 Task: Create a due date automation trigger when advanced on, 2 working days before a card is due add dates with a start date at 11:00 AM.
Action: Mouse moved to (1046, 75)
Screenshot: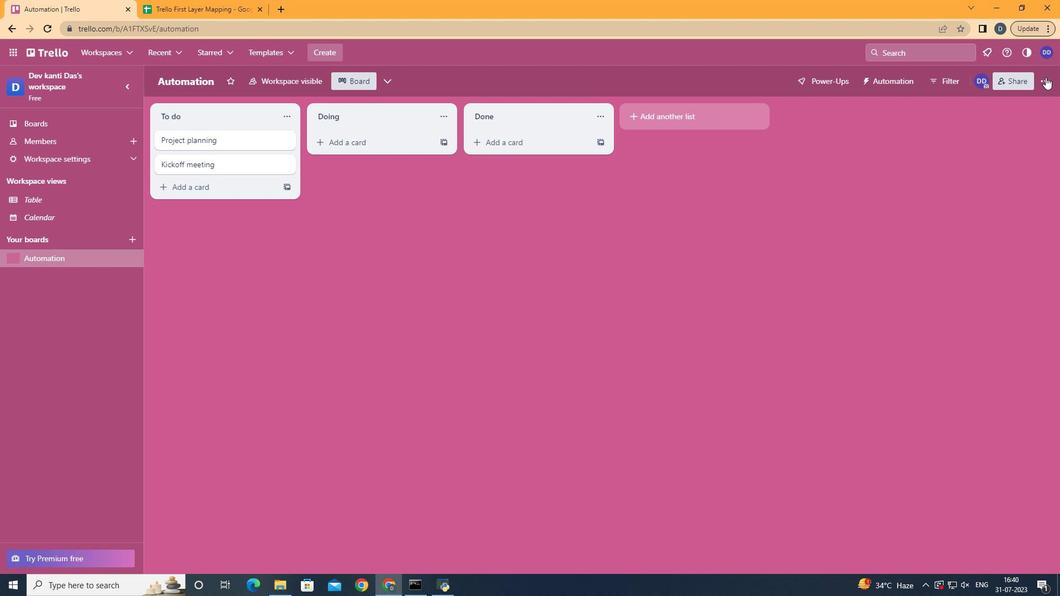 
Action: Mouse pressed left at (1046, 75)
Screenshot: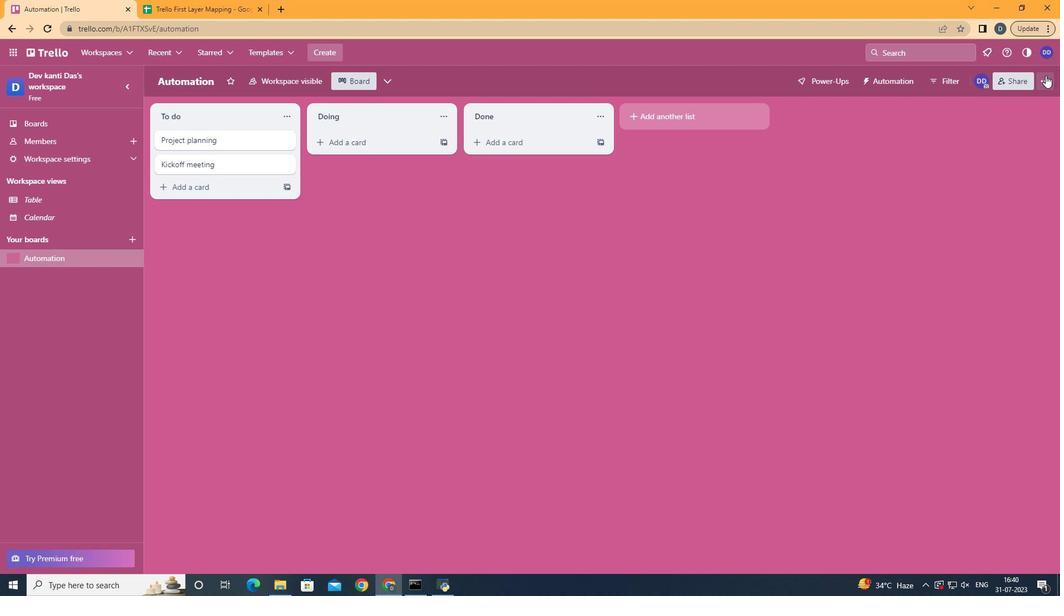 
Action: Mouse moved to (967, 228)
Screenshot: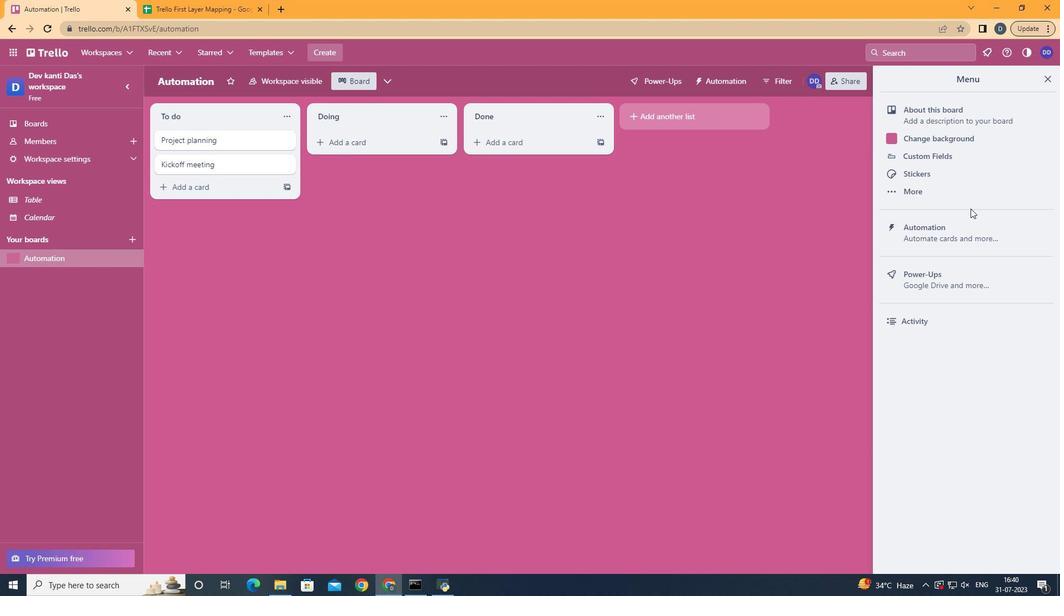 
Action: Mouse pressed left at (967, 228)
Screenshot: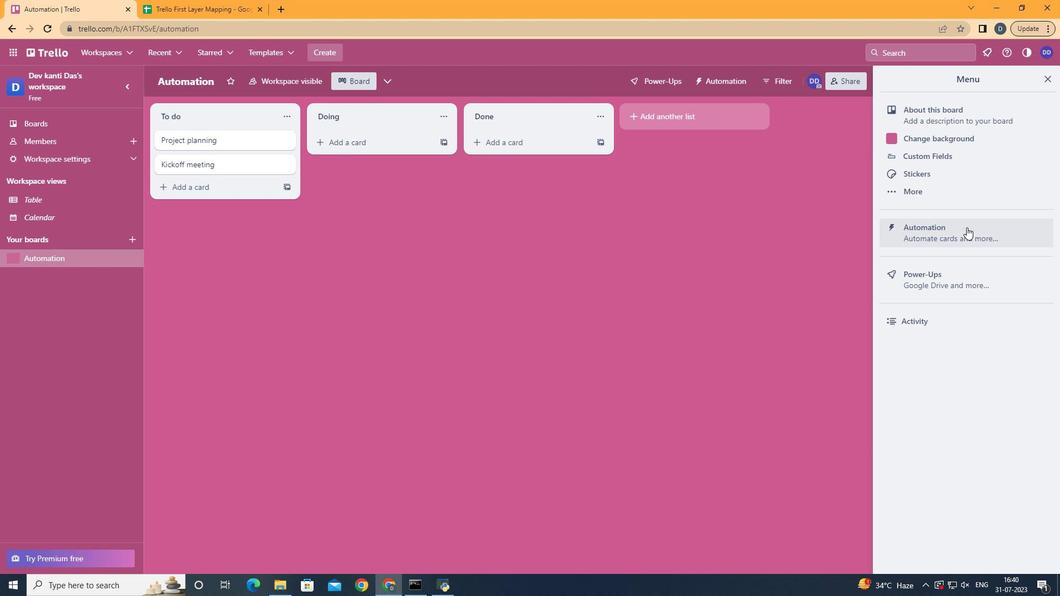 
Action: Mouse moved to (186, 217)
Screenshot: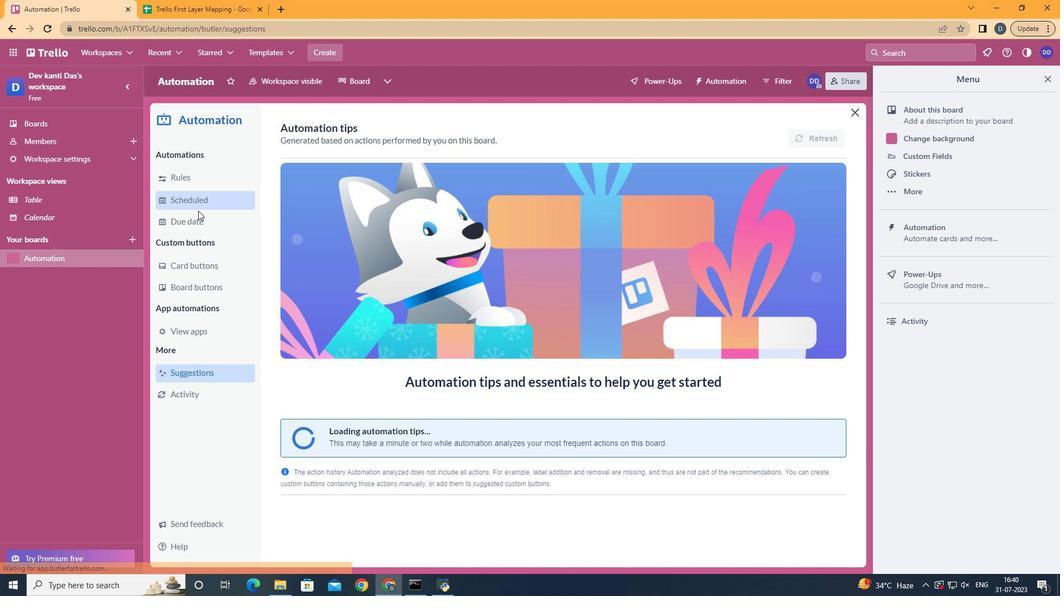 
Action: Mouse pressed left at (186, 217)
Screenshot: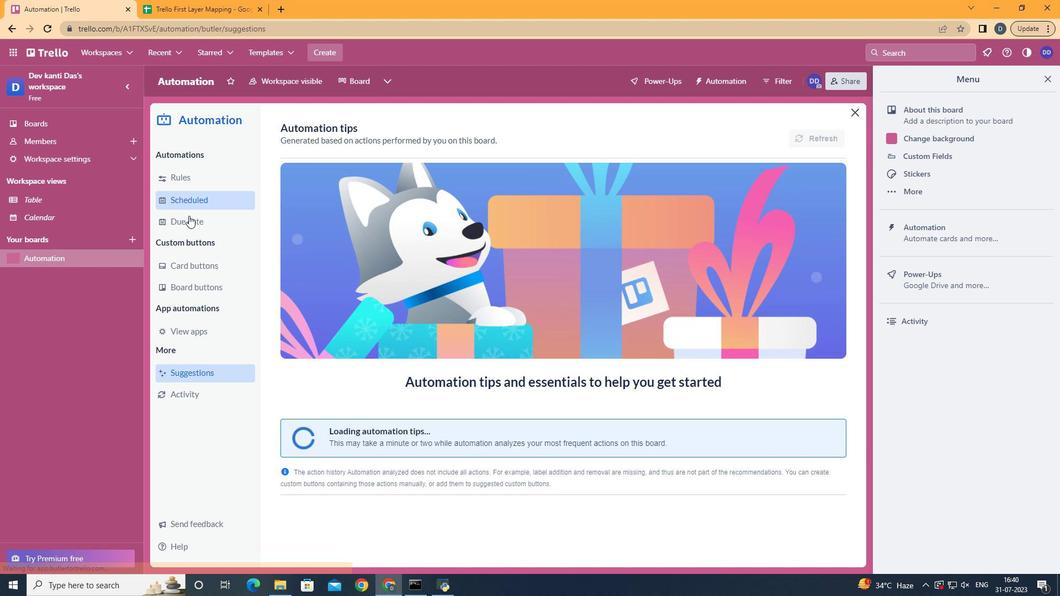 
Action: Mouse moved to (777, 129)
Screenshot: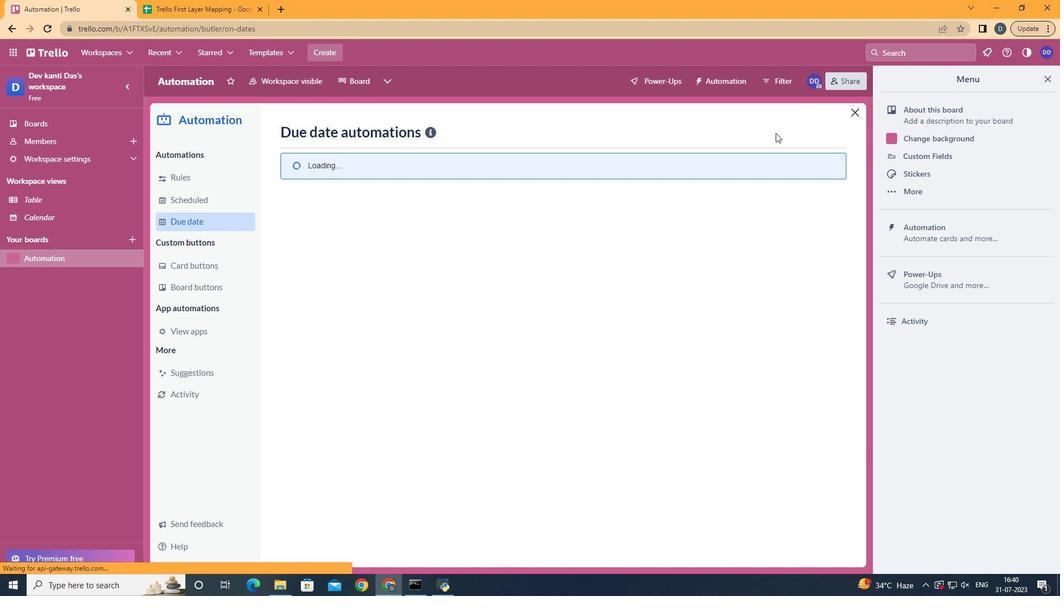 
Action: Mouse pressed left at (777, 129)
Screenshot: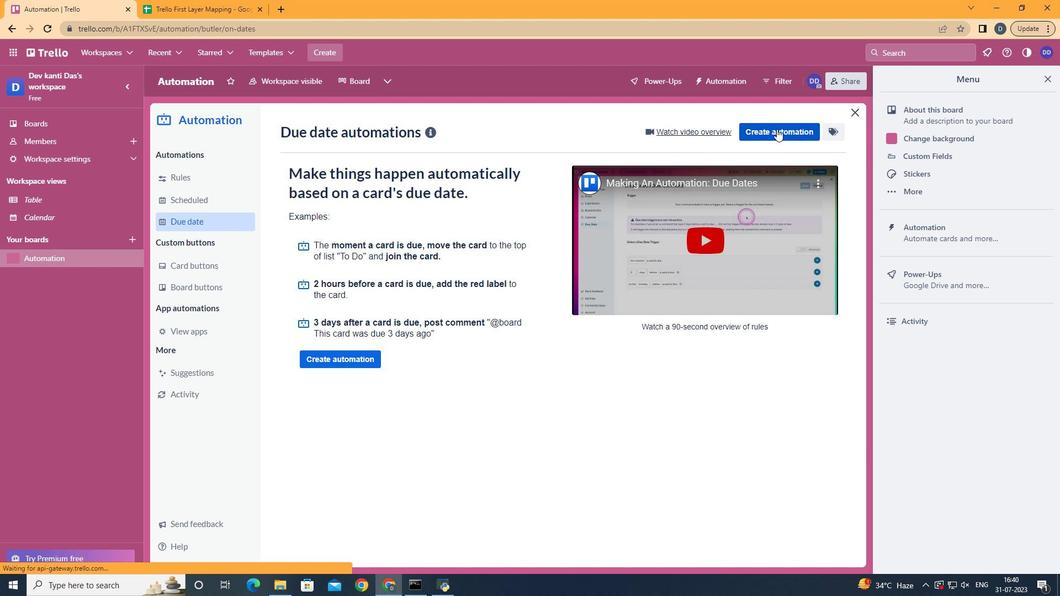 
Action: Mouse moved to (541, 247)
Screenshot: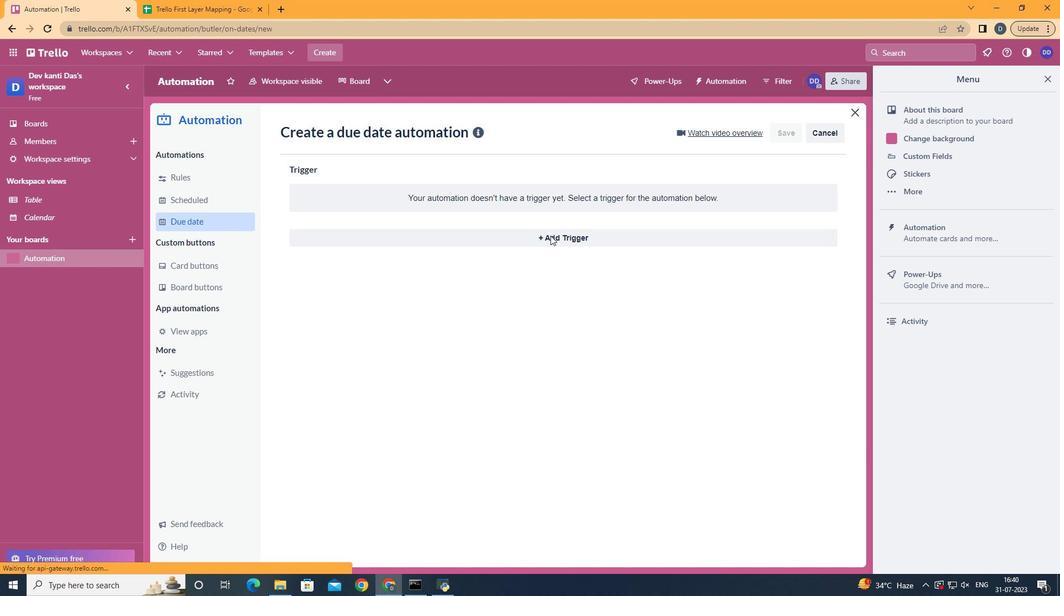 
Action: Mouse pressed left at (541, 247)
Screenshot: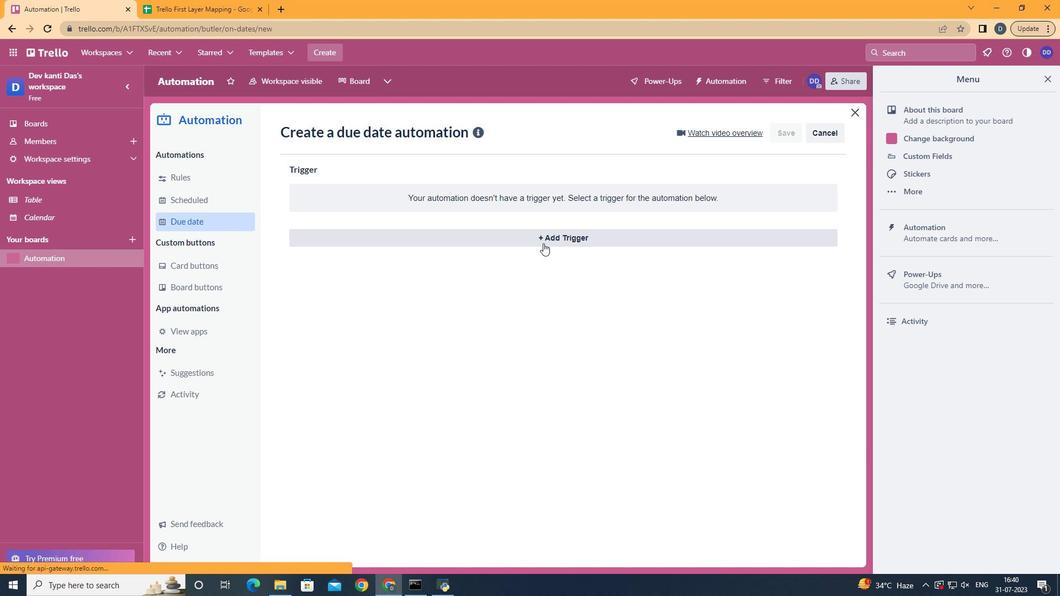 
Action: Mouse moved to (589, 240)
Screenshot: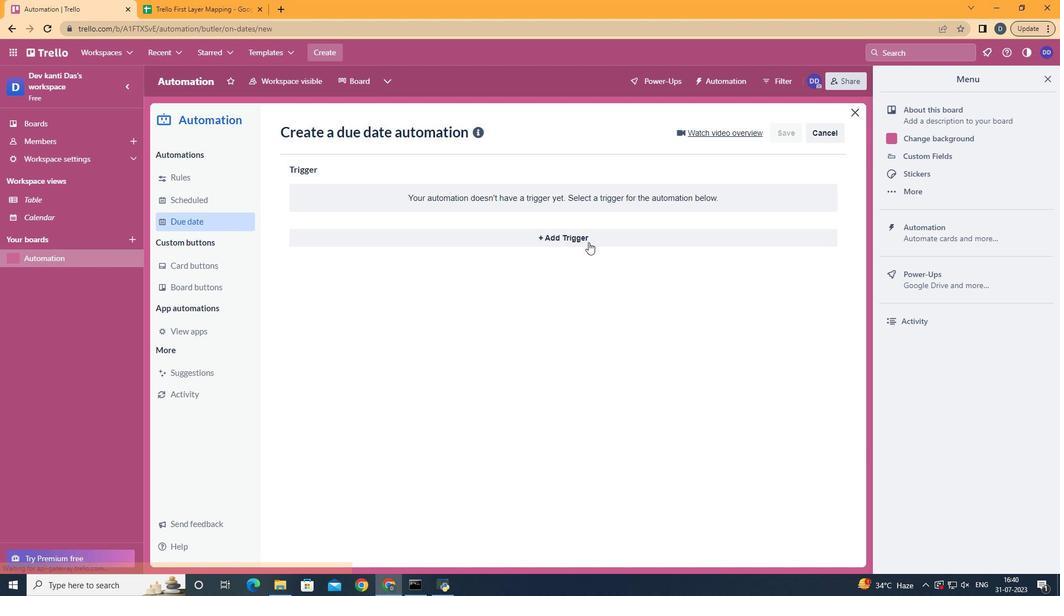 
Action: Mouse pressed left at (589, 240)
Screenshot: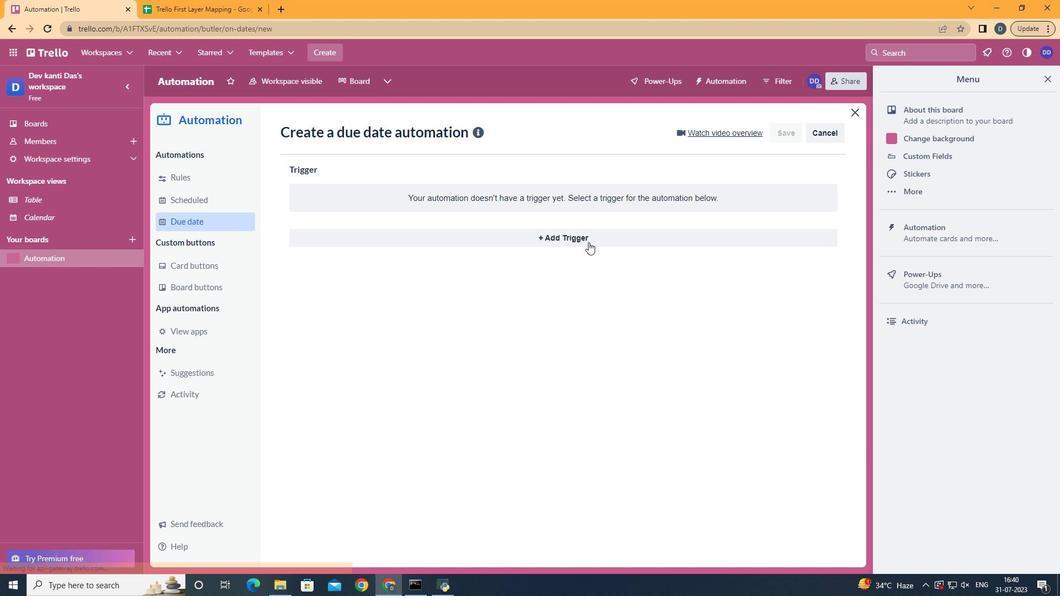
Action: Mouse moved to (365, 444)
Screenshot: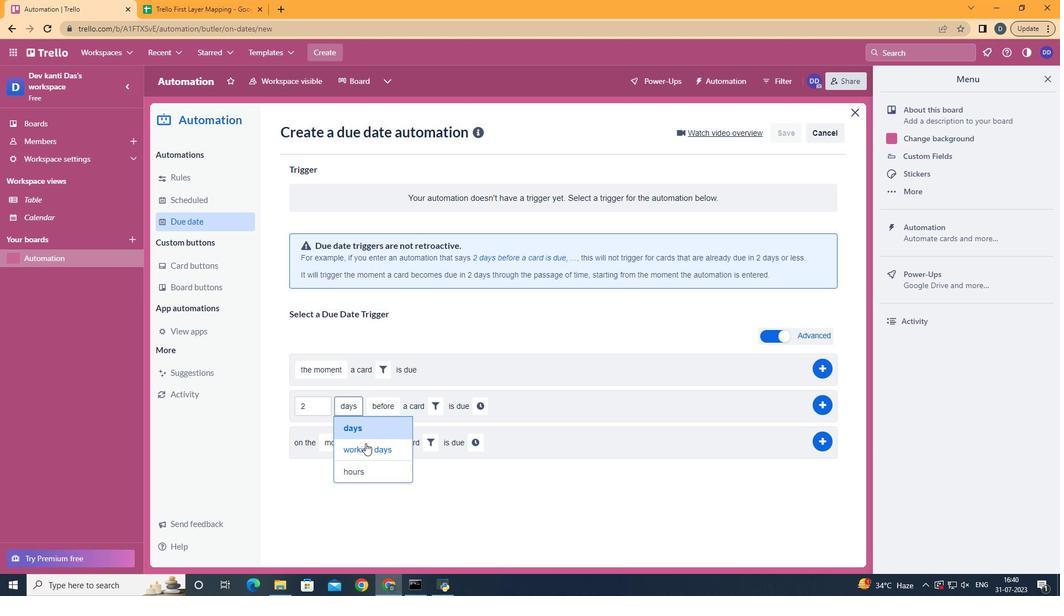 
Action: Mouse pressed left at (365, 444)
Screenshot: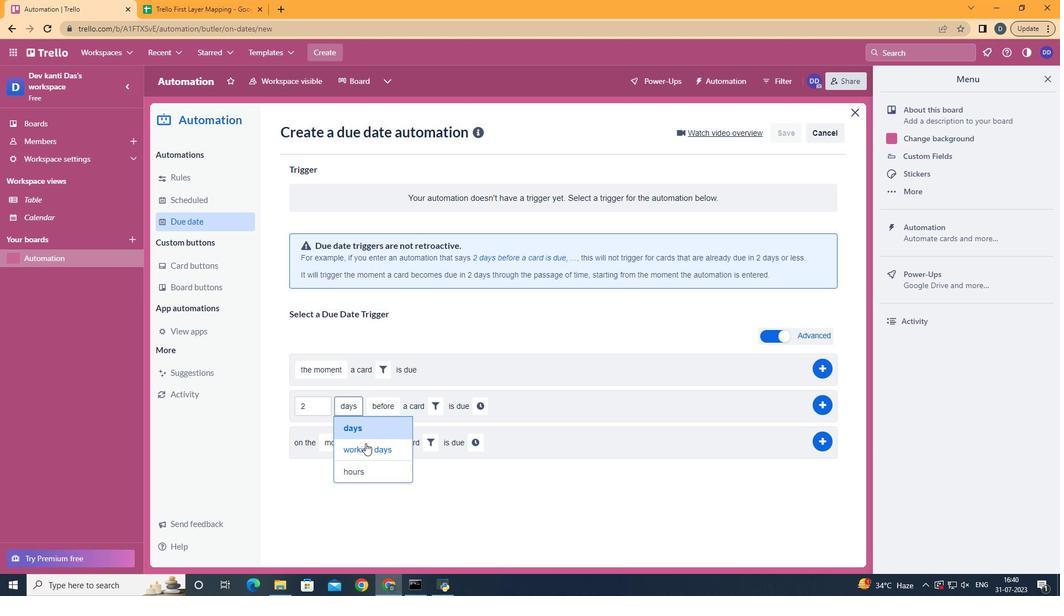 
Action: Mouse moved to (473, 409)
Screenshot: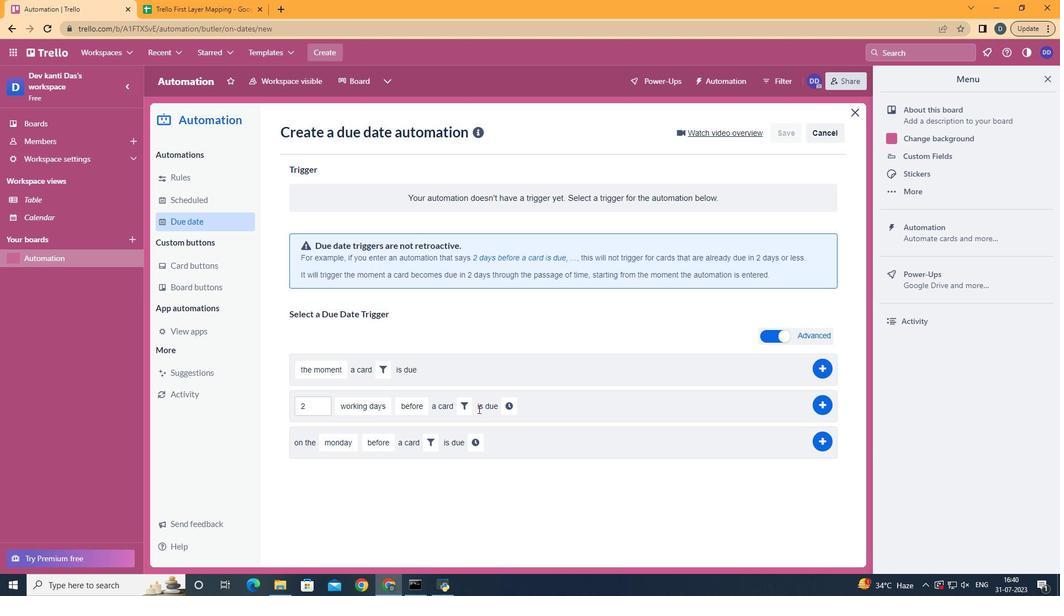 
Action: Mouse pressed left at (473, 409)
Screenshot: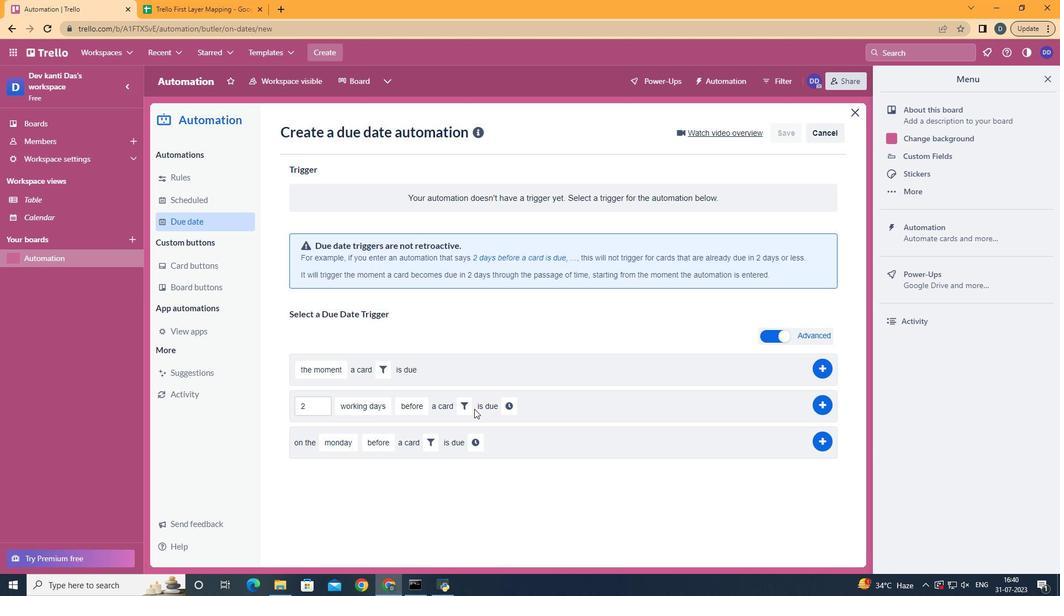 
Action: Mouse moved to (467, 407)
Screenshot: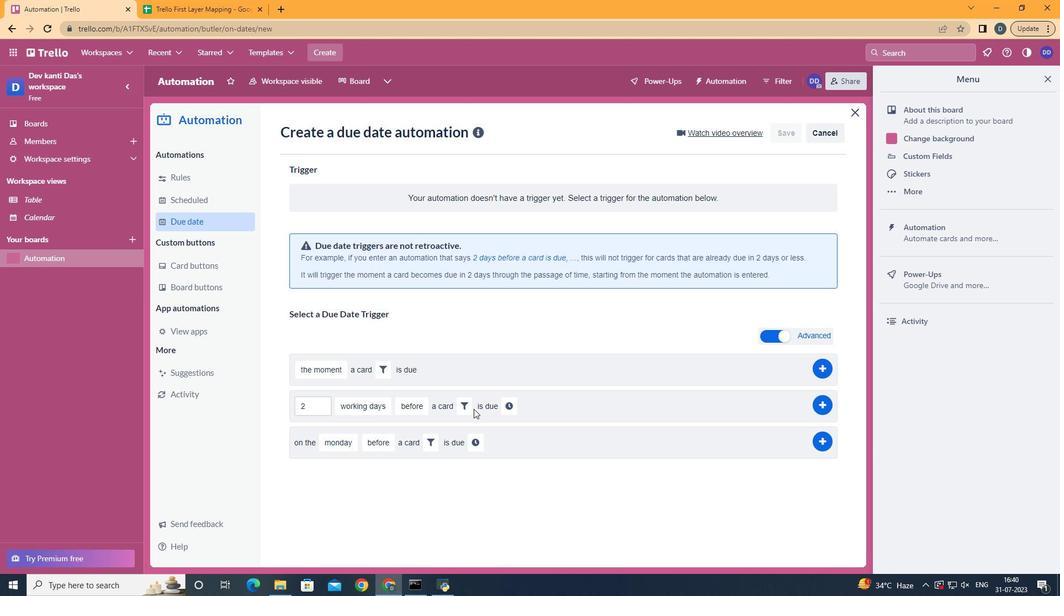 
Action: Mouse pressed left at (467, 407)
Screenshot: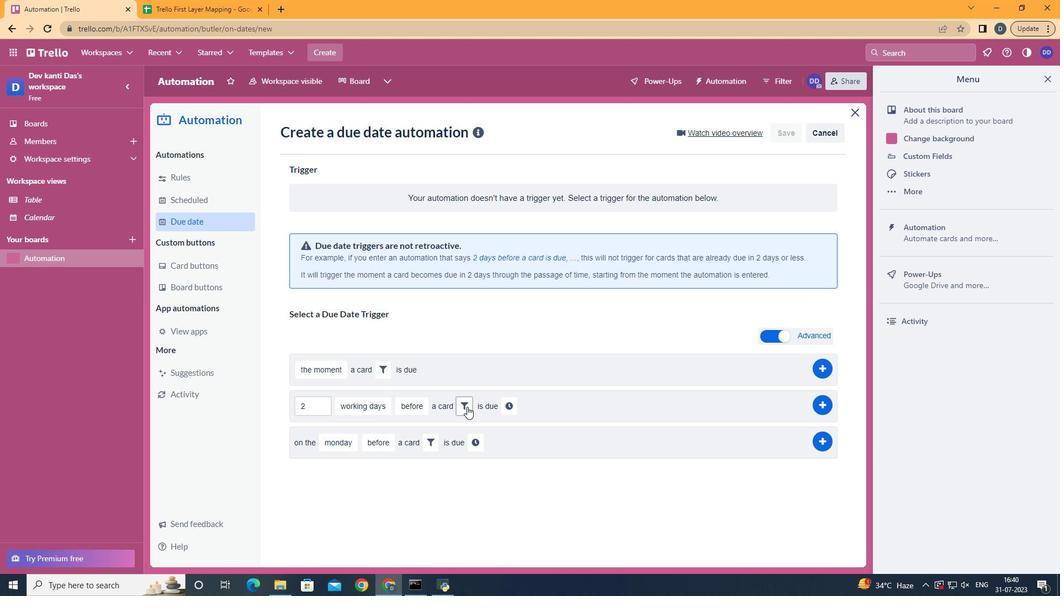 
Action: Mouse moved to (525, 438)
Screenshot: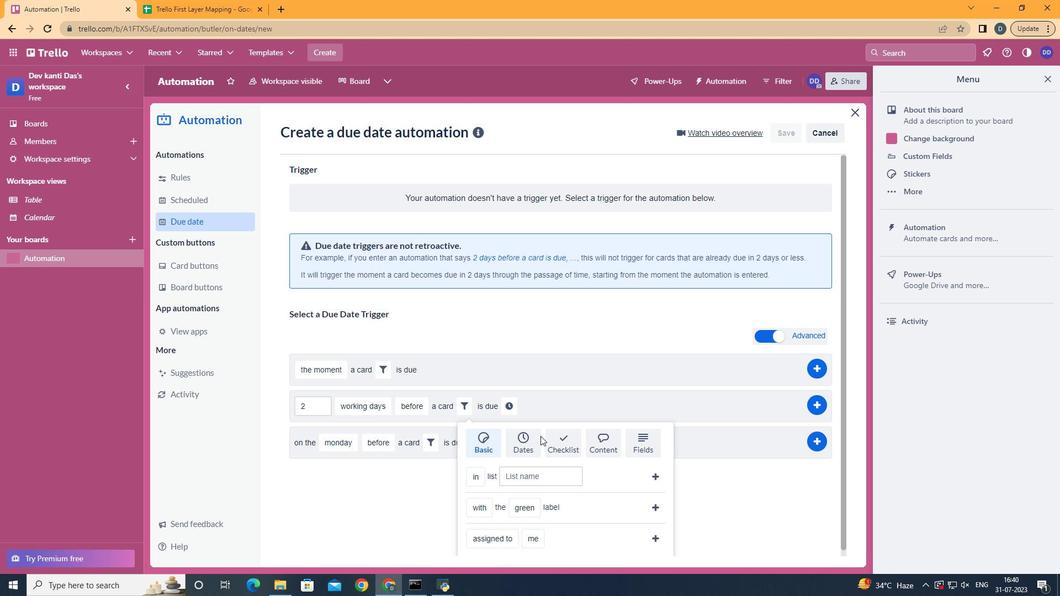 
Action: Mouse pressed left at (525, 438)
Screenshot: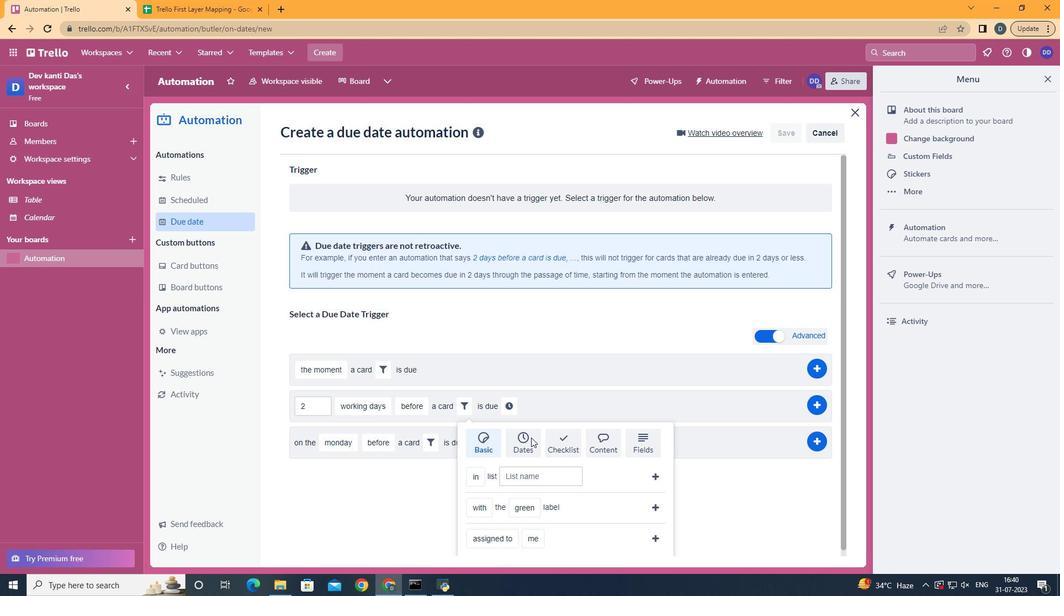 
Action: Mouse moved to (480, 528)
Screenshot: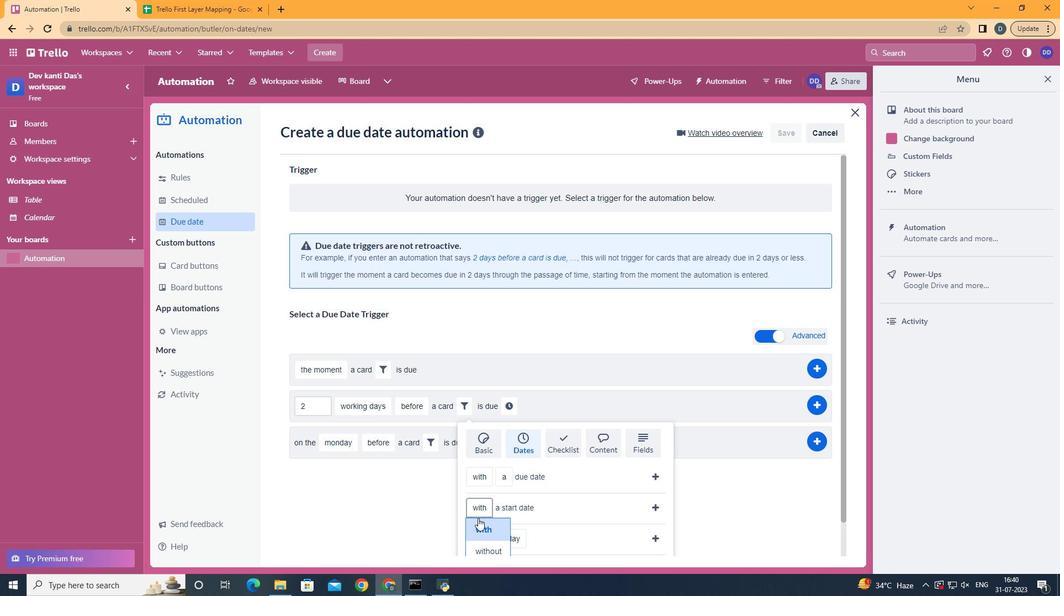 
Action: Mouse pressed left at (480, 528)
Screenshot: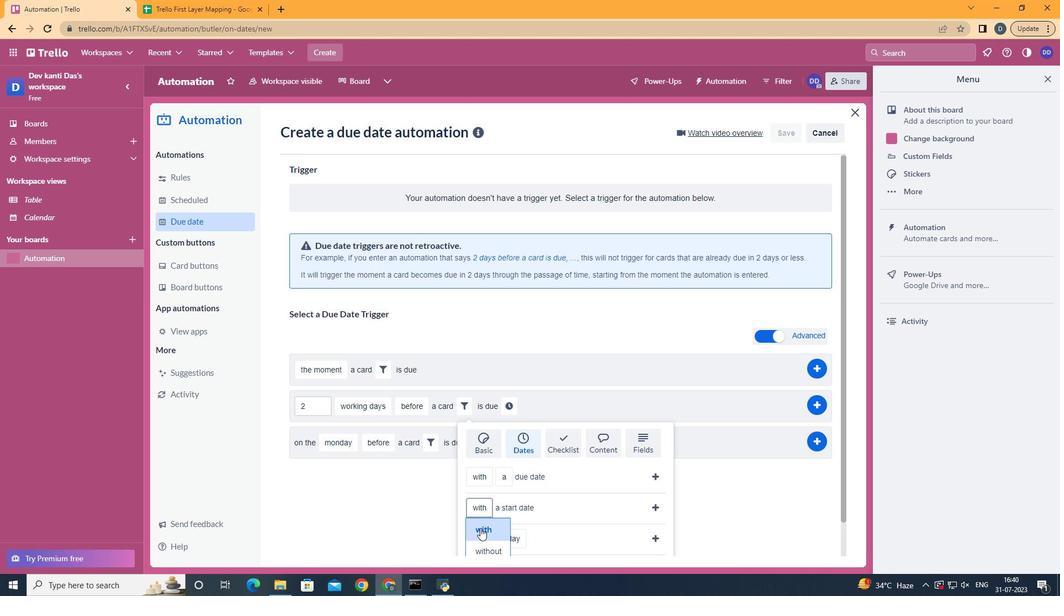 
Action: Mouse moved to (653, 503)
Screenshot: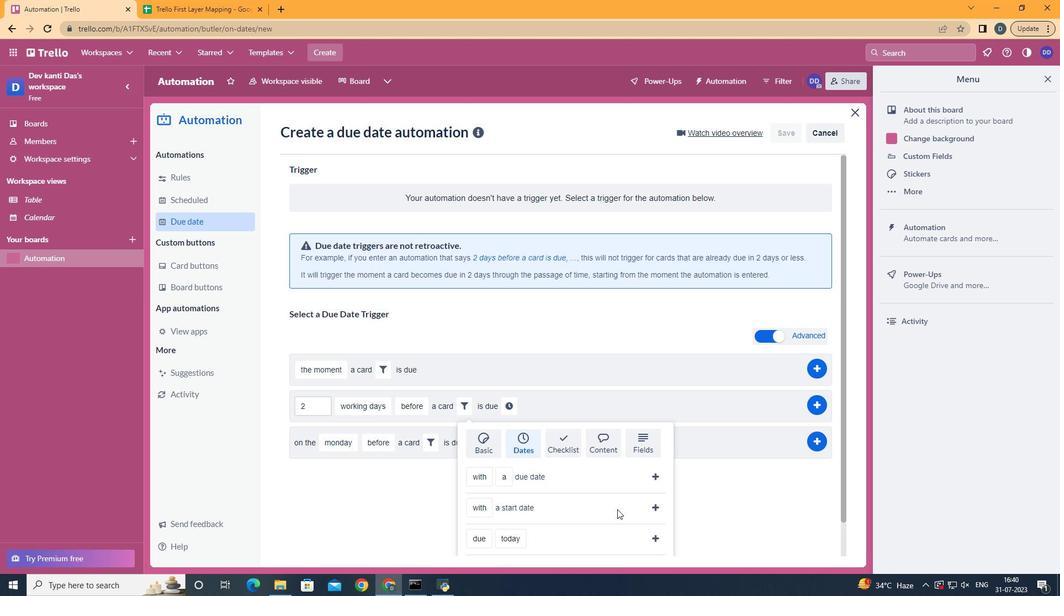 
Action: Mouse pressed left at (653, 503)
Screenshot: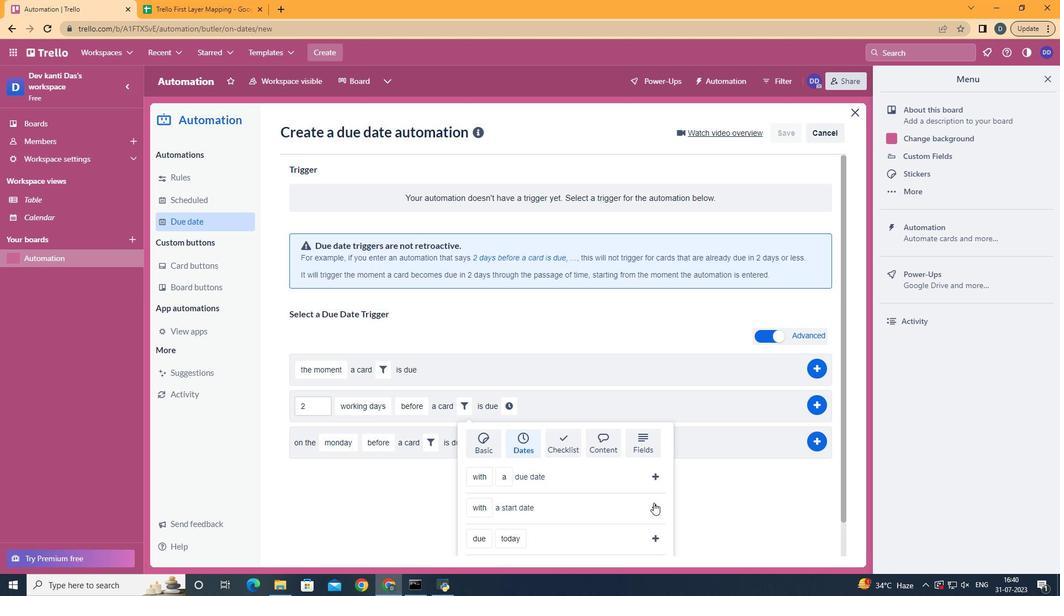 
Action: Mouse moved to (595, 409)
Screenshot: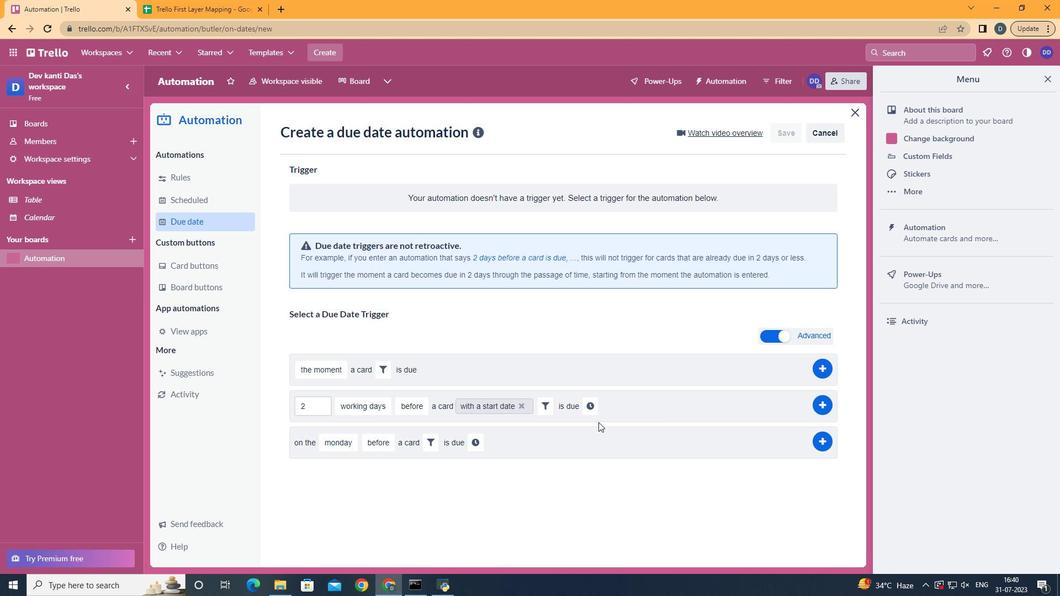 
Action: Mouse pressed left at (595, 409)
Screenshot: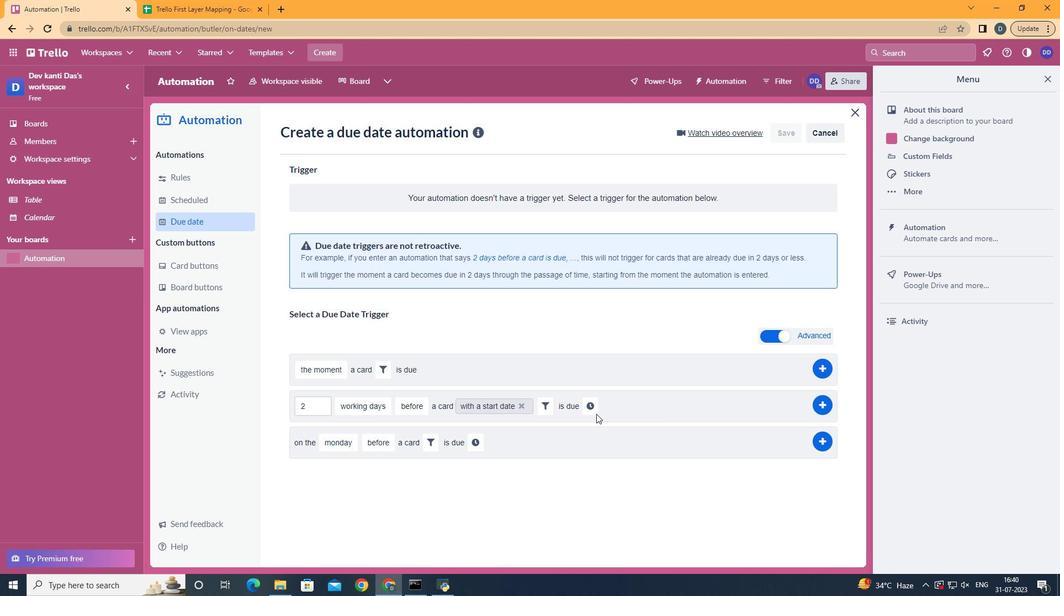 
Action: Mouse moved to (615, 407)
Screenshot: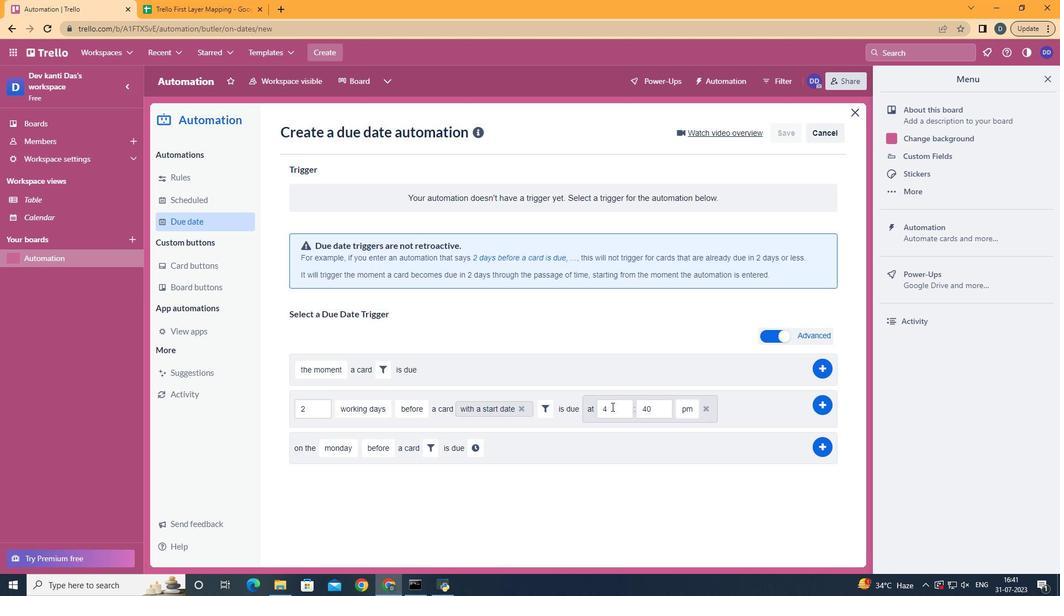 
Action: Mouse pressed left at (615, 407)
Screenshot: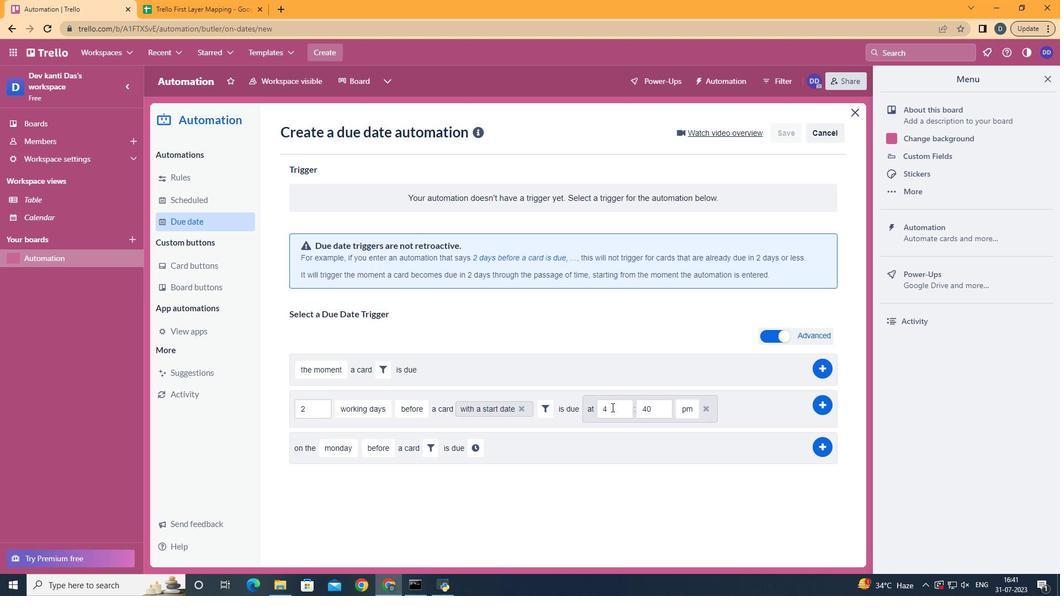 
Action: Key pressed <Key.backspace>11
Screenshot: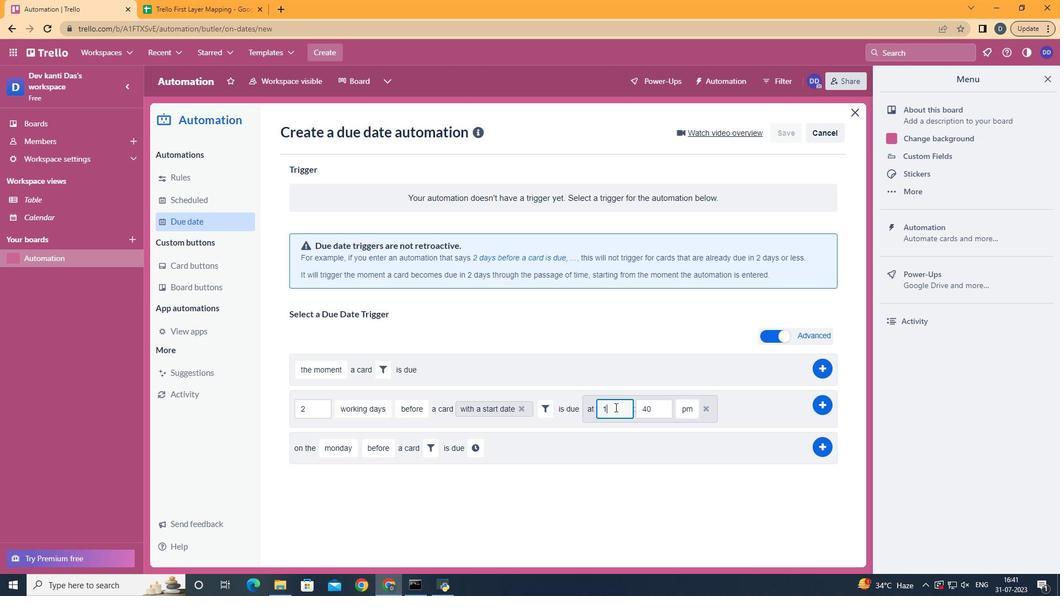 
Action: Mouse moved to (672, 408)
Screenshot: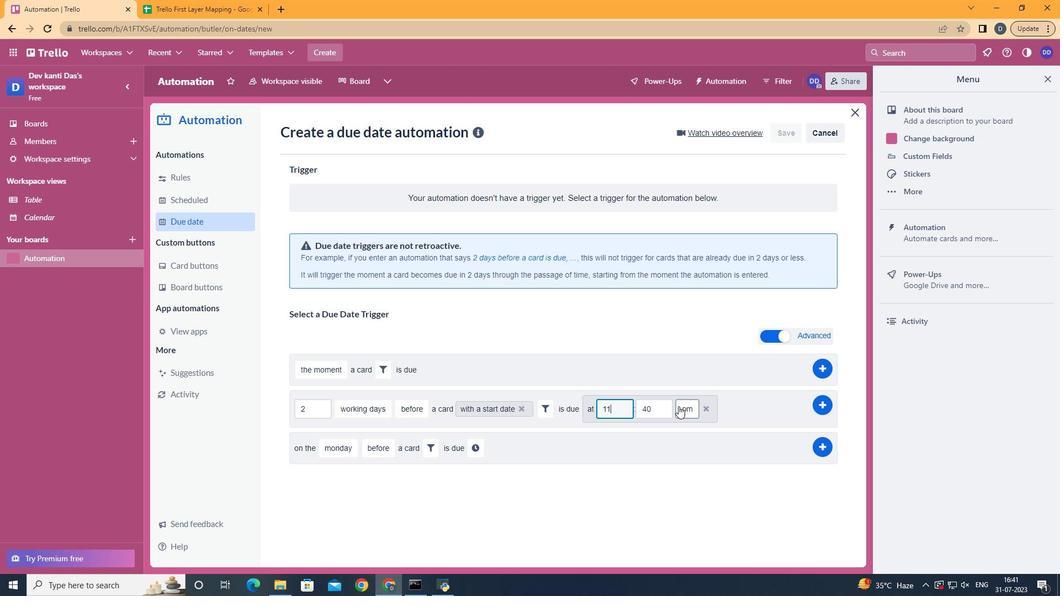 
Action: Mouse pressed left at (672, 408)
Screenshot: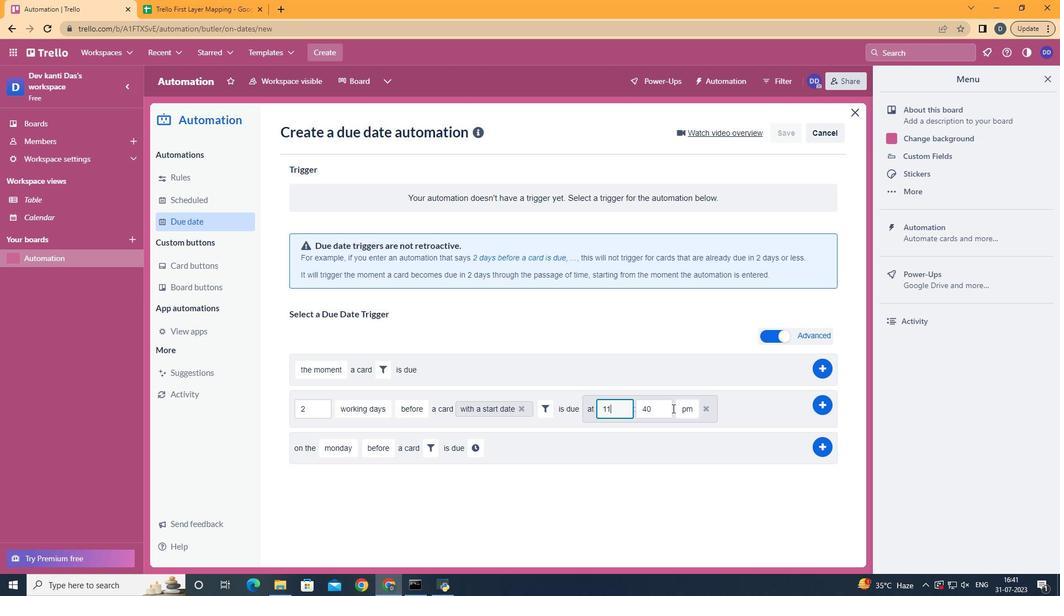 
Action: Key pressed <Key.backspace><Key.backspace>00
Screenshot: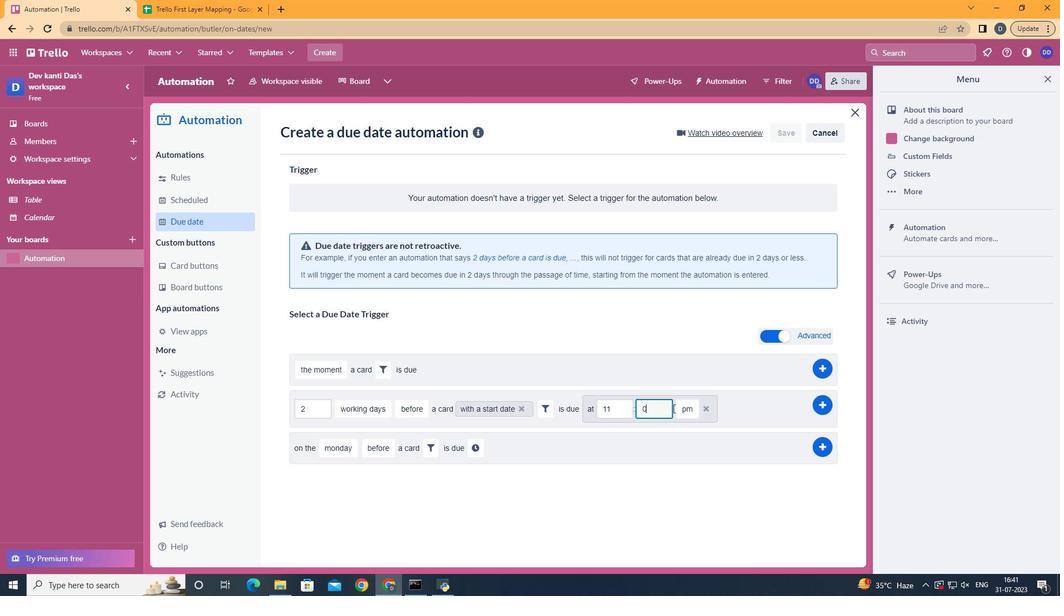 
Action: Mouse moved to (688, 425)
Screenshot: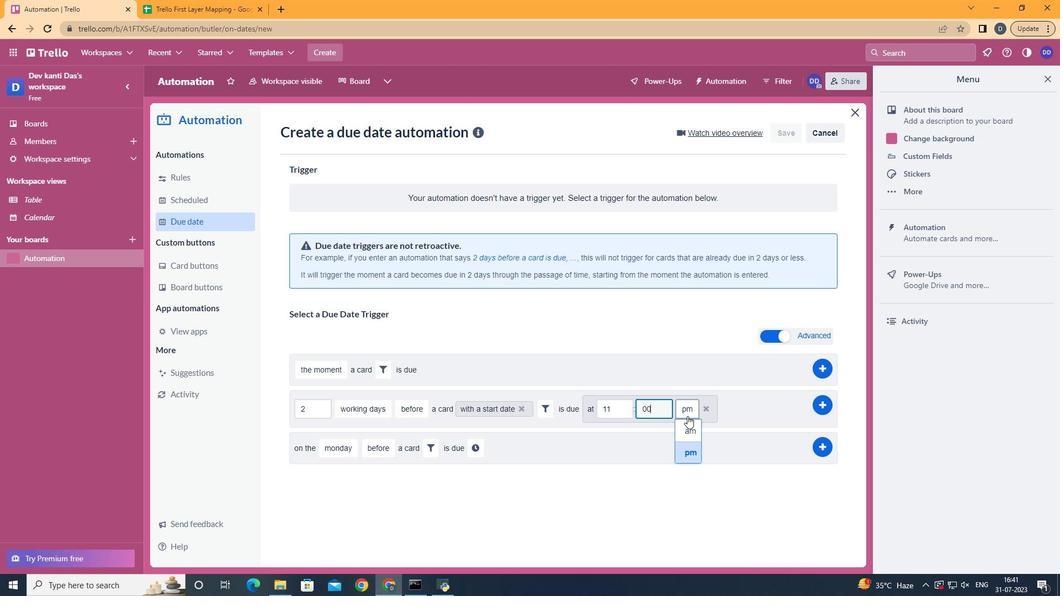 
Action: Mouse pressed left at (688, 425)
Screenshot: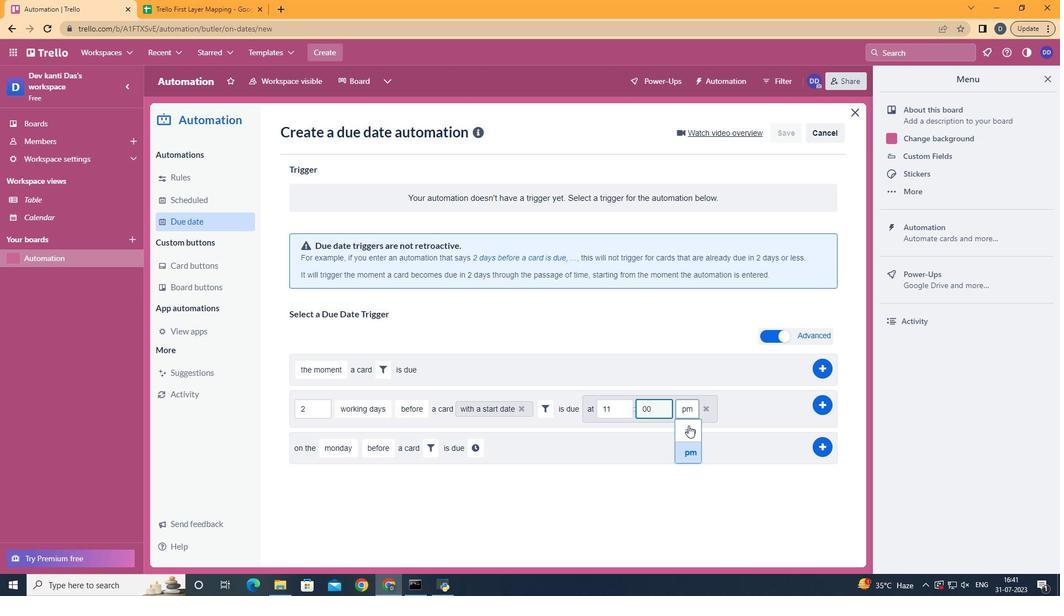 
Action: Mouse moved to (825, 403)
Screenshot: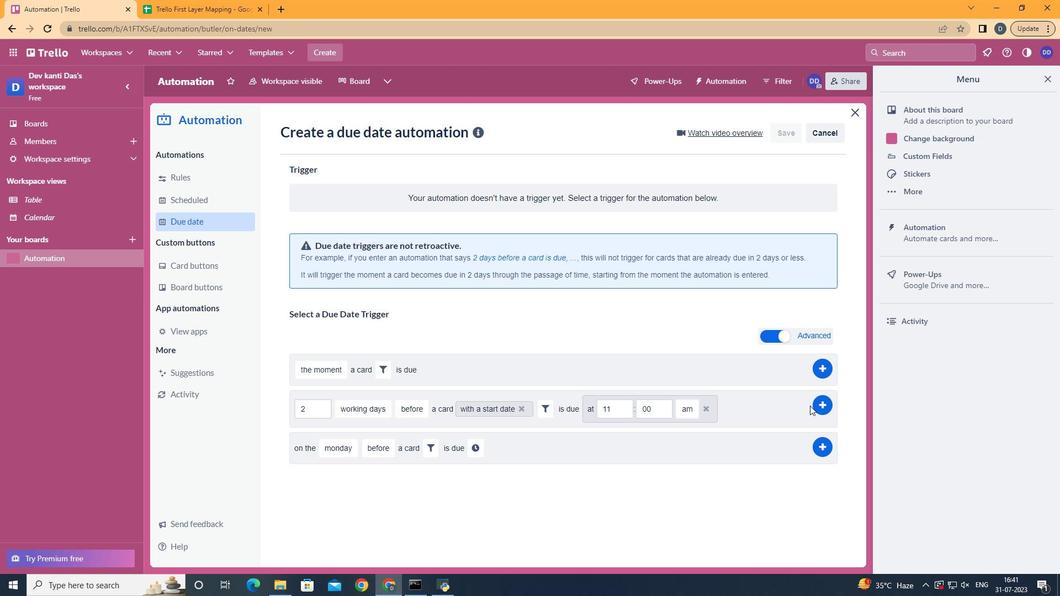 
Action: Mouse pressed left at (825, 403)
Screenshot: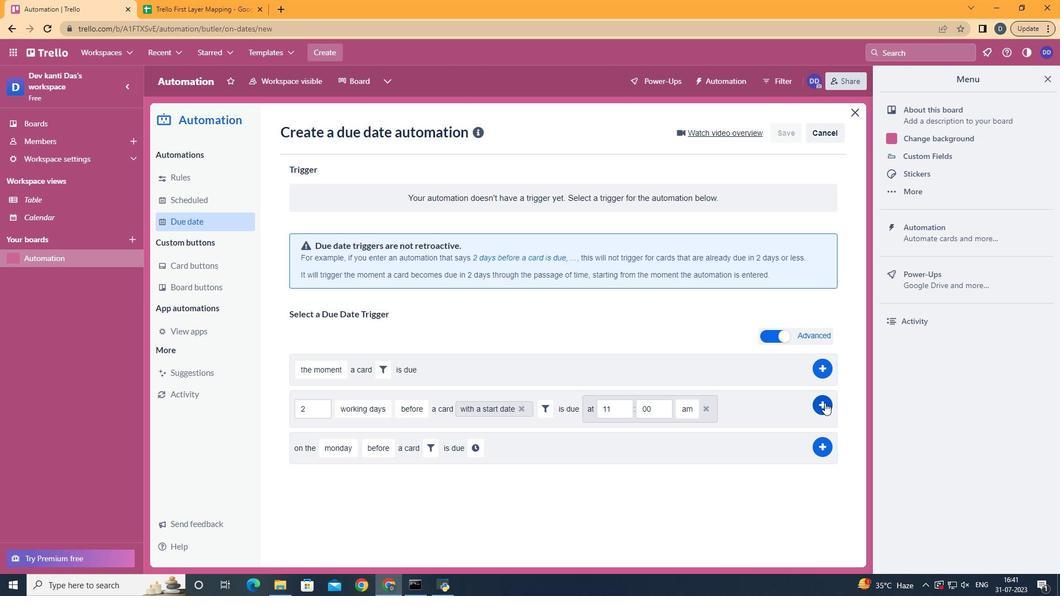 
Action: Mouse moved to (387, 176)
Screenshot: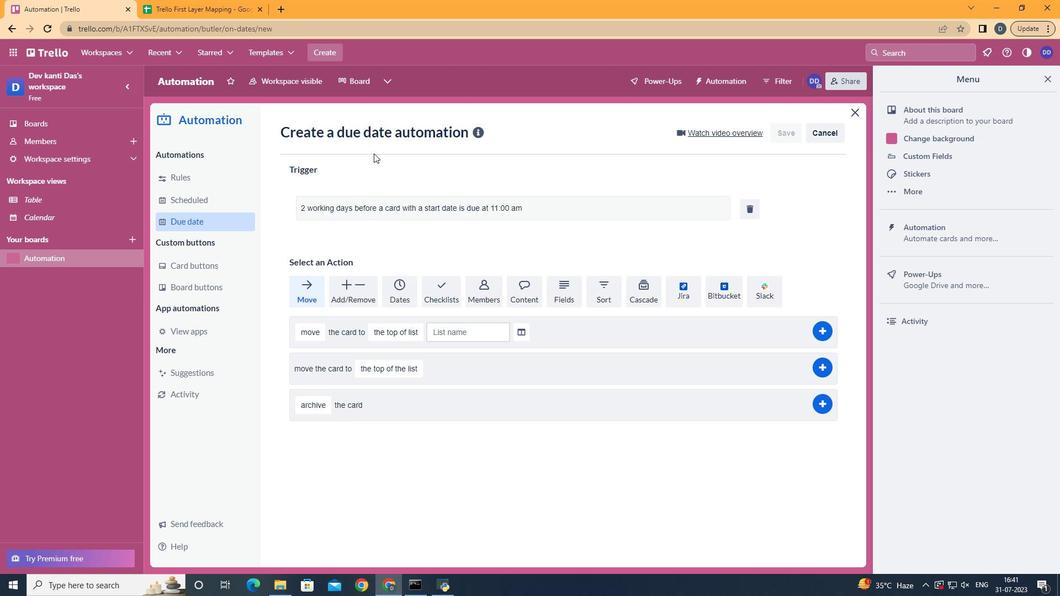 
